Task: Look for products in the category "Fragrance" that are on sale.
Action: Mouse moved to (281, 125)
Screenshot: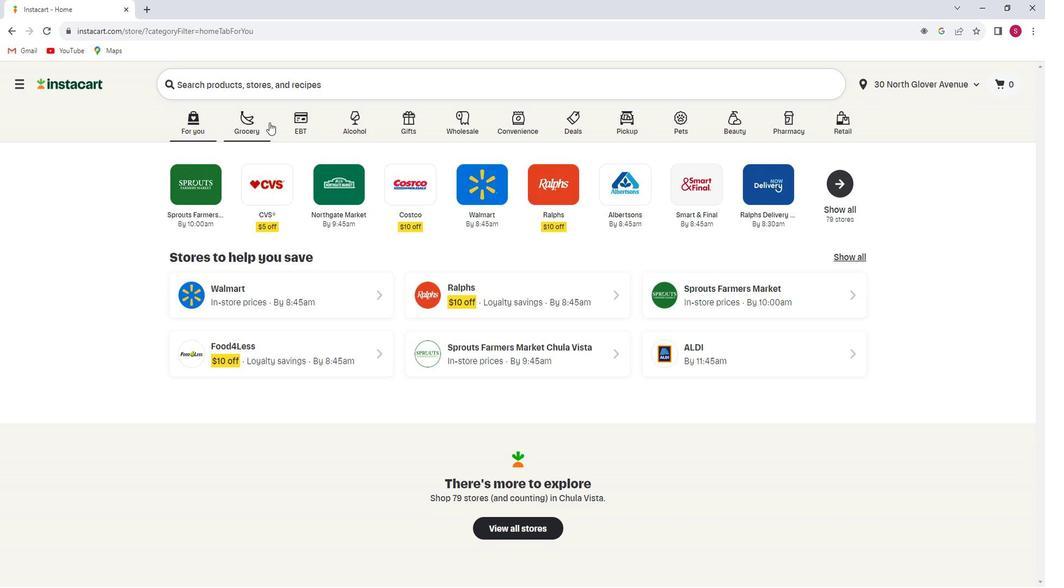 
Action: Mouse pressed left at (281, 125)
Screenshot: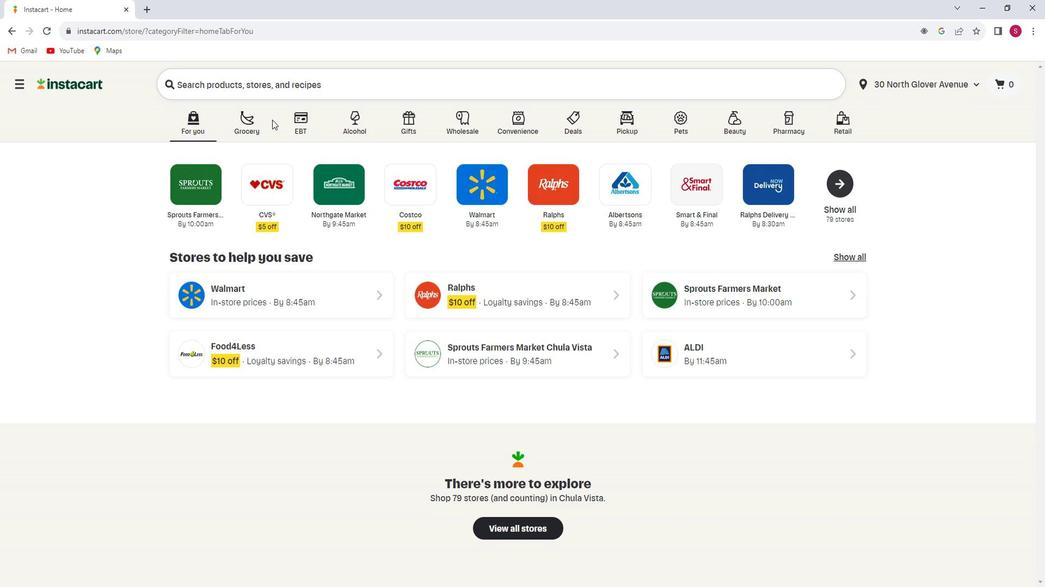 
Action: Mouse moved to (254, 137)
Screenshot: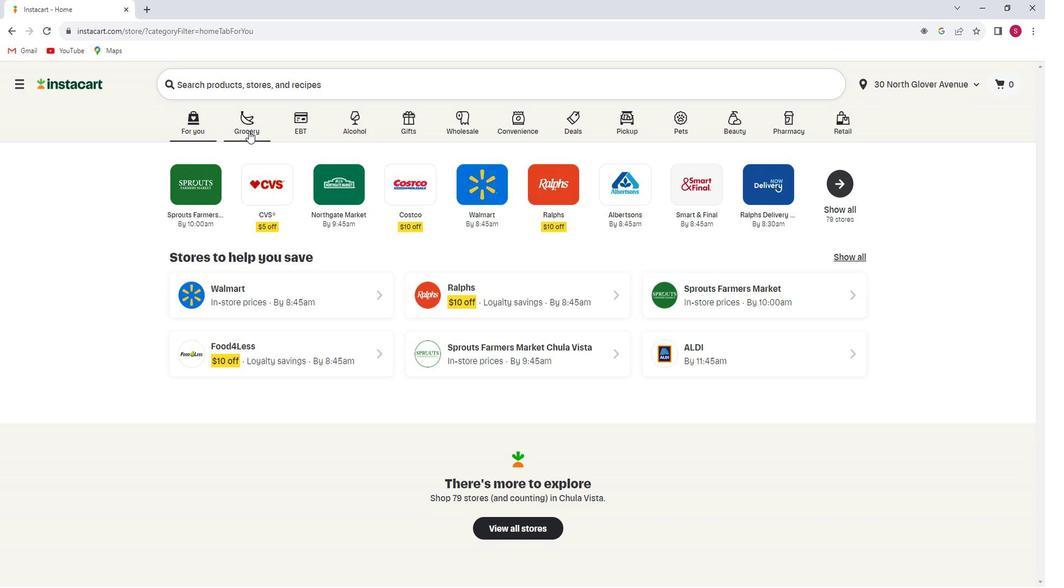 
Action: Mouse pressed left at (254, 137)
Screenshot: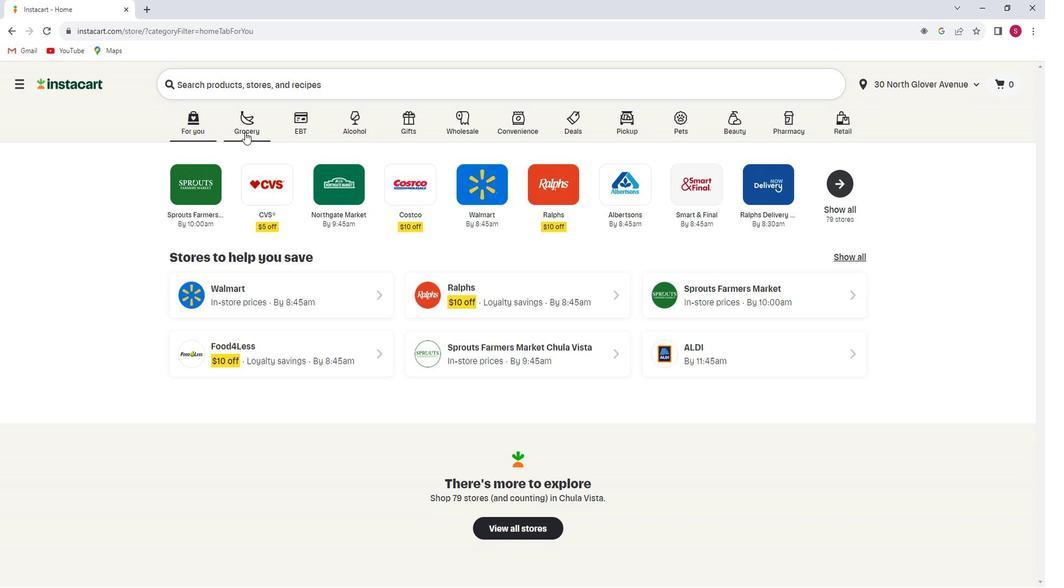 
Action: Mouse moved to (285, 327)
Screenshot: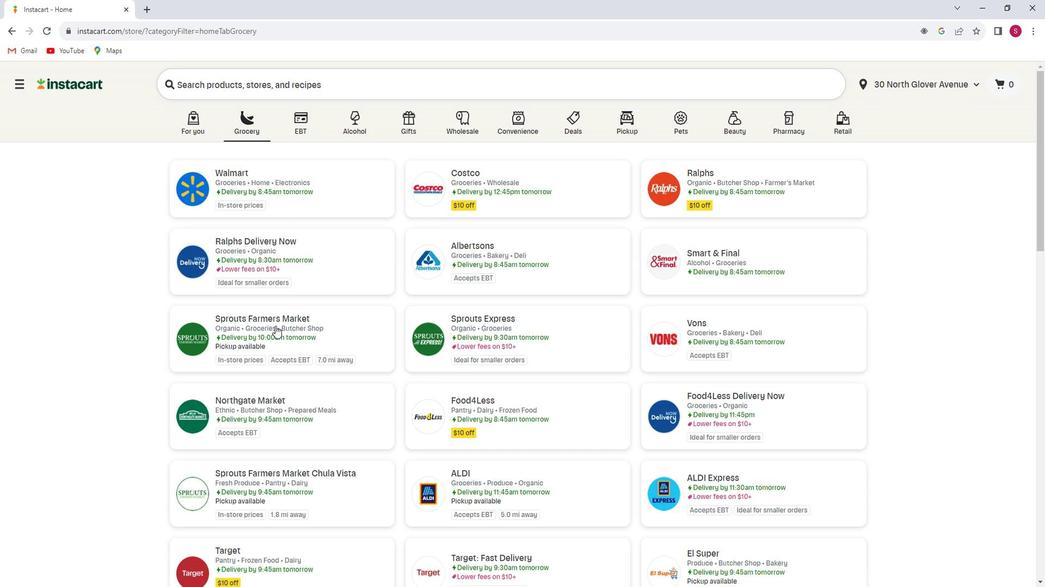 
Action: Mouse pressed left at (285, 327)
Screenshot: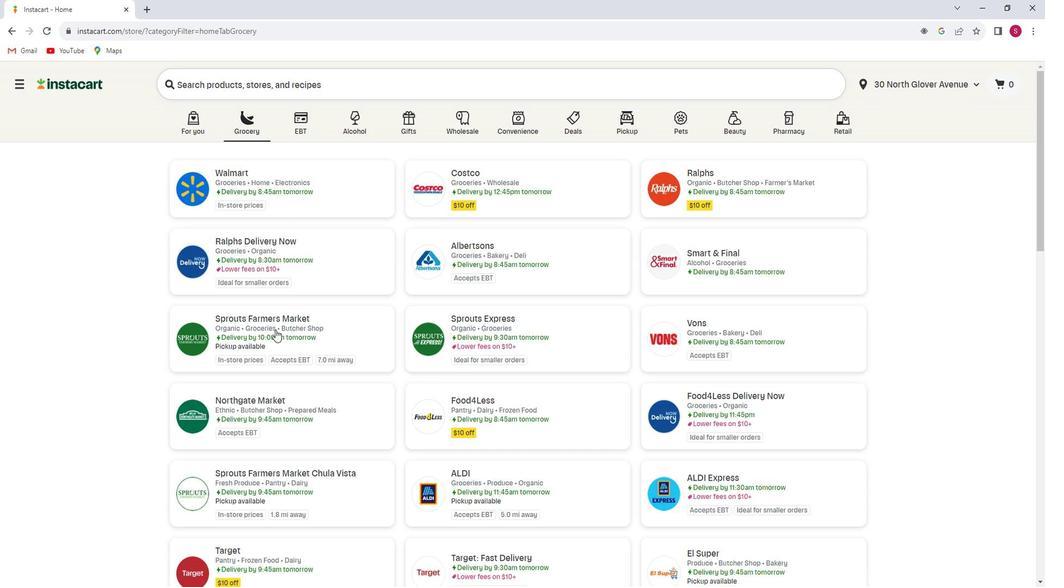 
Action: Mouse moved to (83, 381)
Screenshot: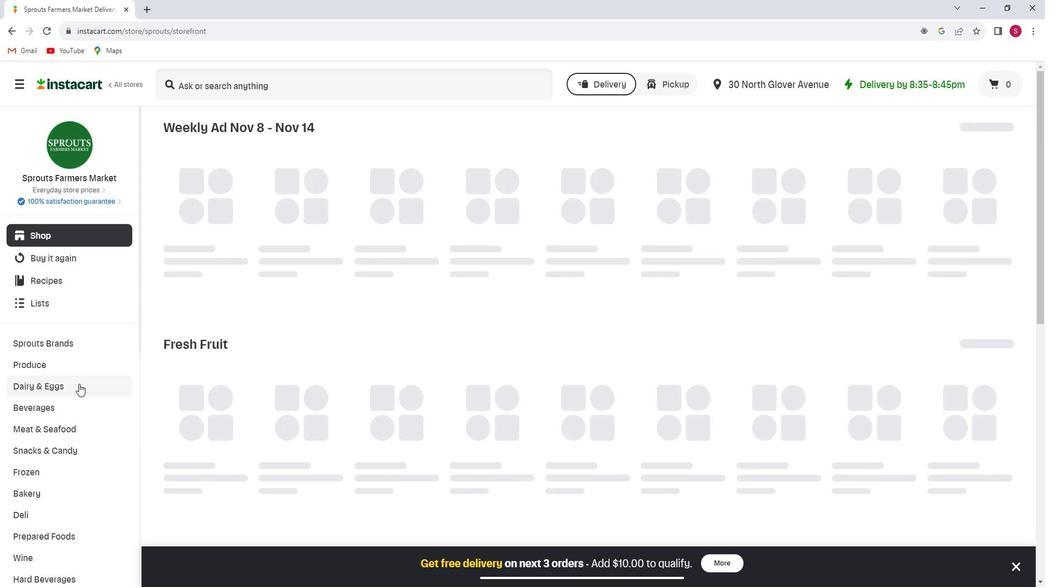 
Action: Mouse scrolled (83, 381) with delta (0, 0)
Screenshot: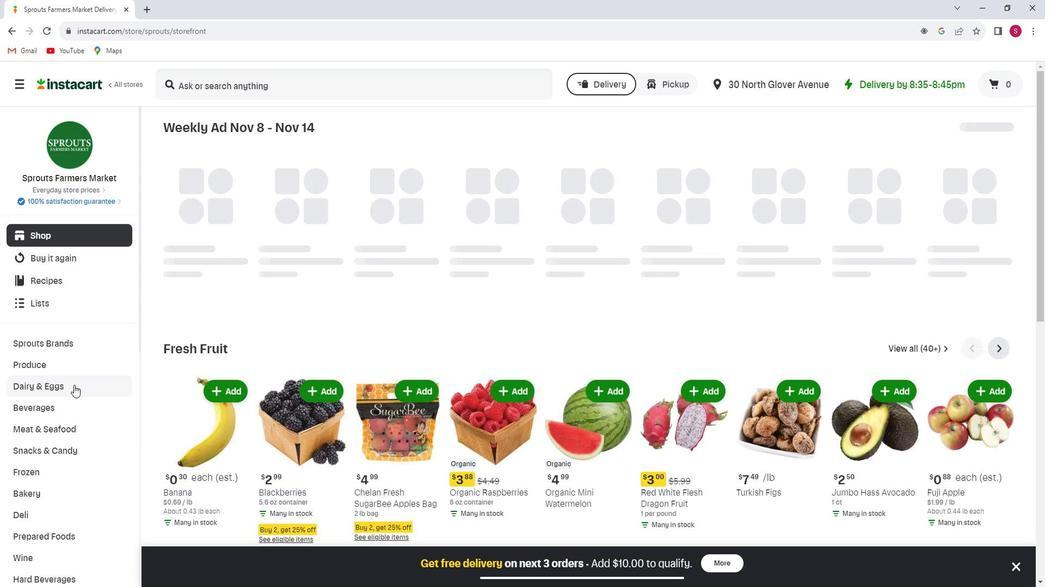 
Action: Mouse scrolled (83, 381) with delta (0, 0)
Screenshot: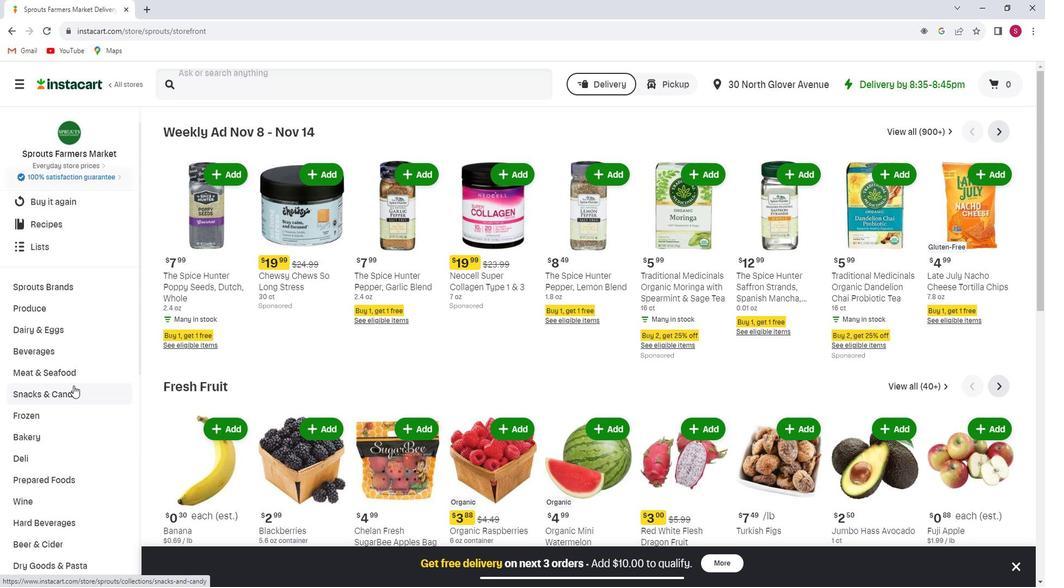
Action: Mouse scrolled (83, 381) with delta (0, 0)
Screenshot: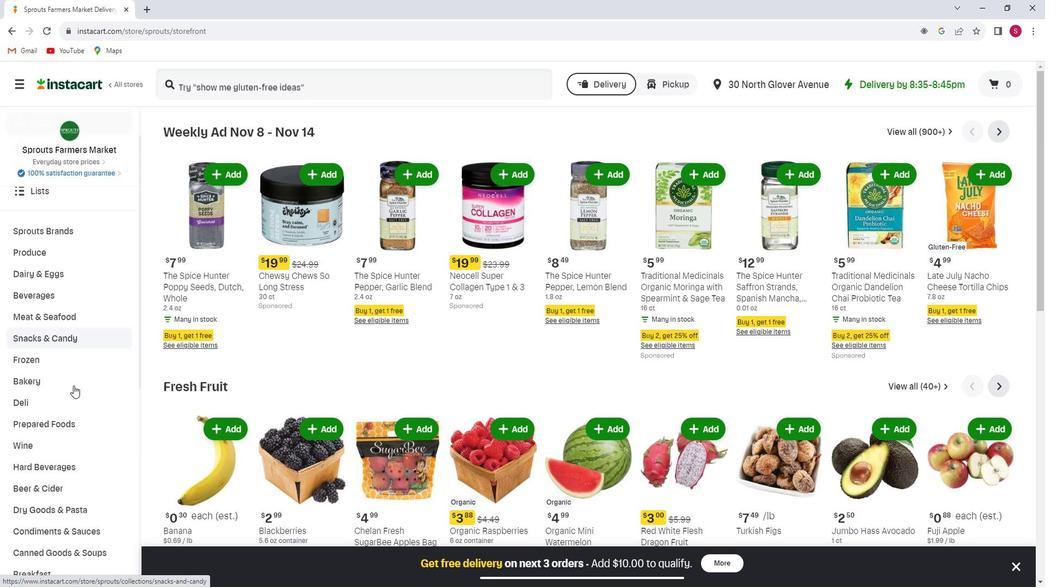 
Action: Mouse scrolled (83, 381) with delta (0, 0)
Screenshot: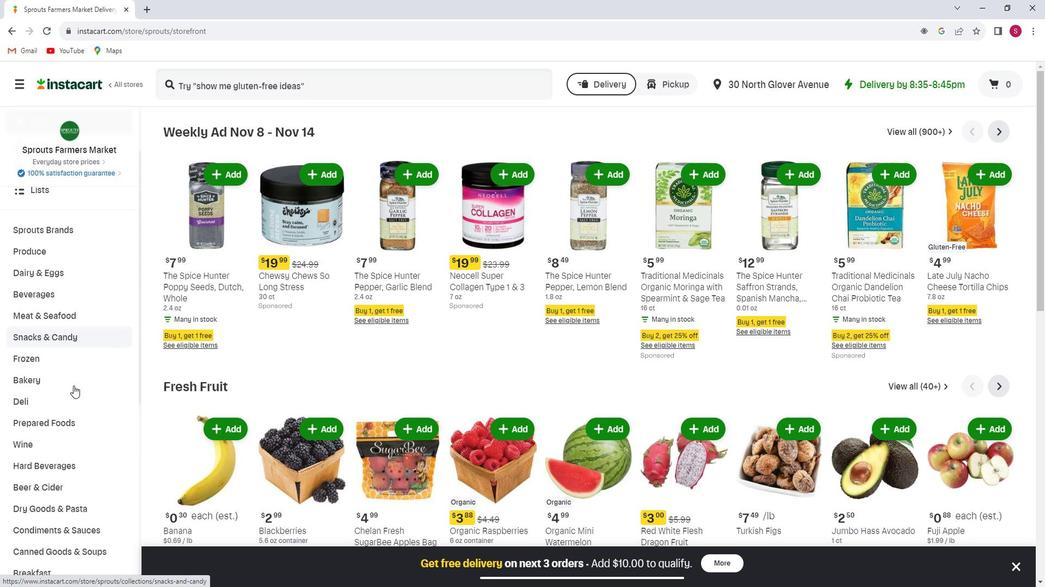 
Action: Mouse scrolled (83, 381) with delta (0, 0)
Screenshot: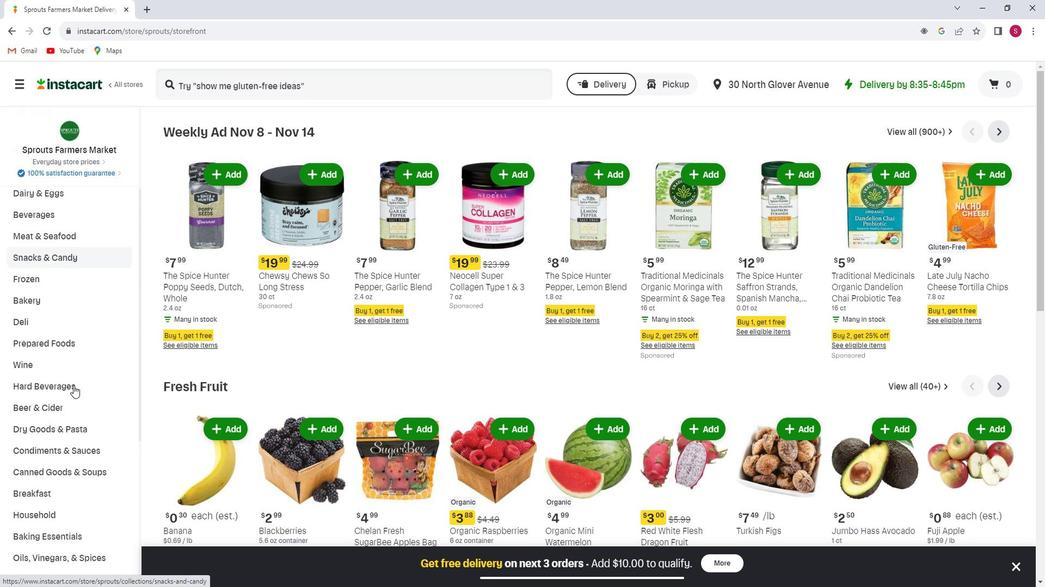 
Action: Mouse scrolled (83, 381) with delta (0, 0)
Screenshot: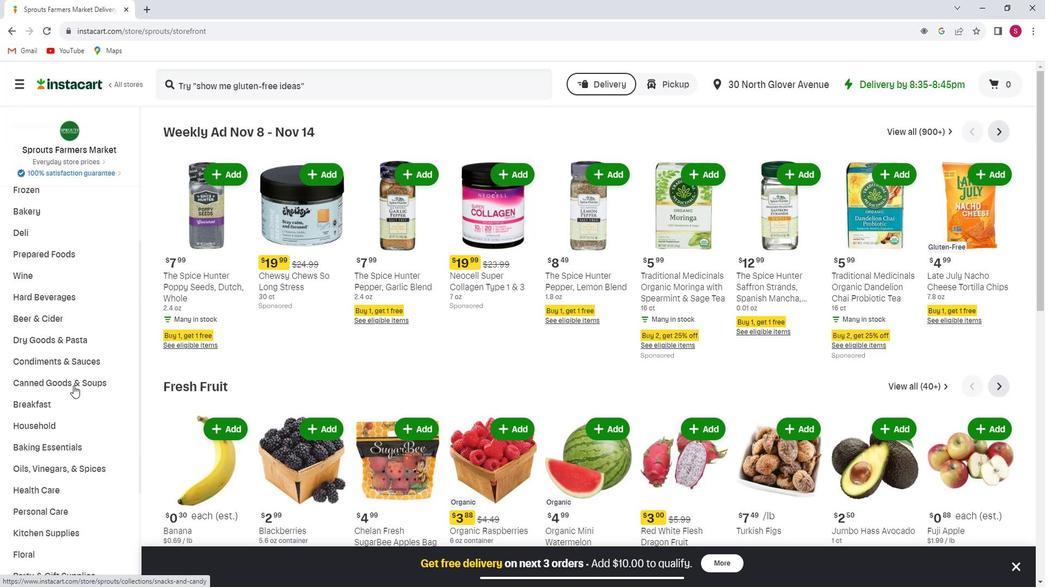
Action: Mouse moved to (62, 444)
Screenshot: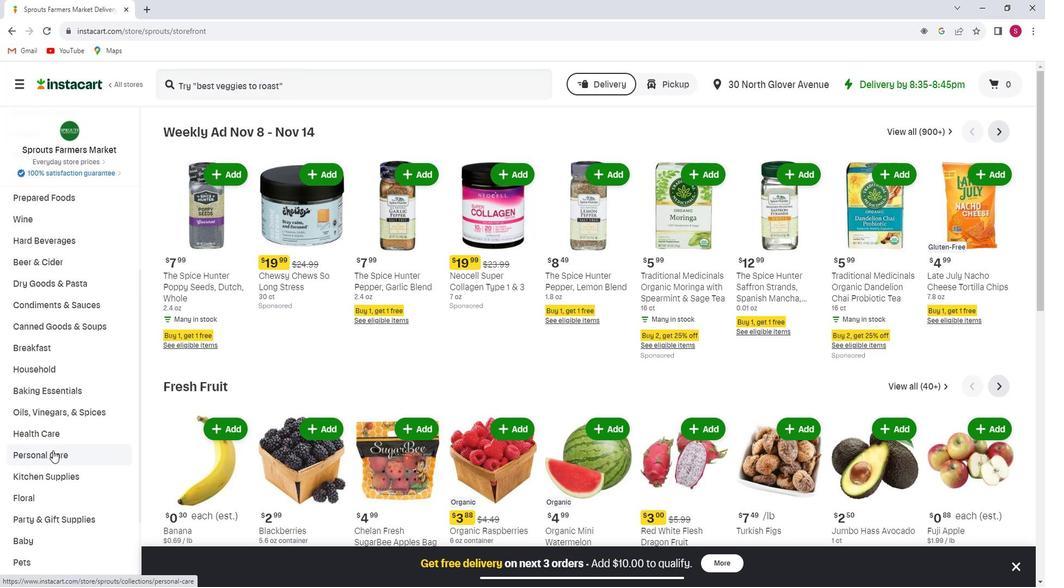 
Action: Mouse pressed left at (62, 444)
Screenshot: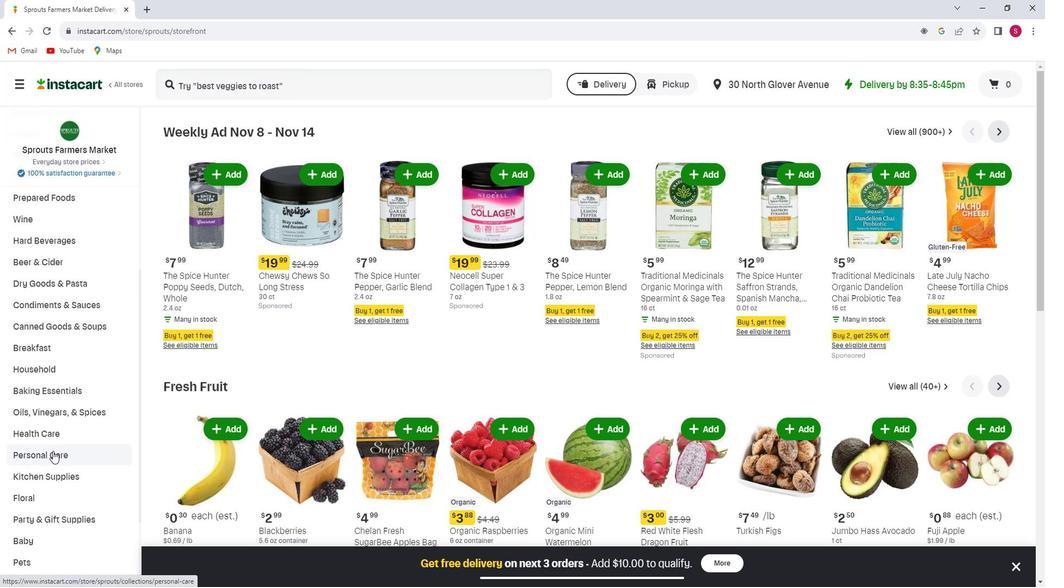 
Action: Mouse moved to (946, 161)
Screenshot: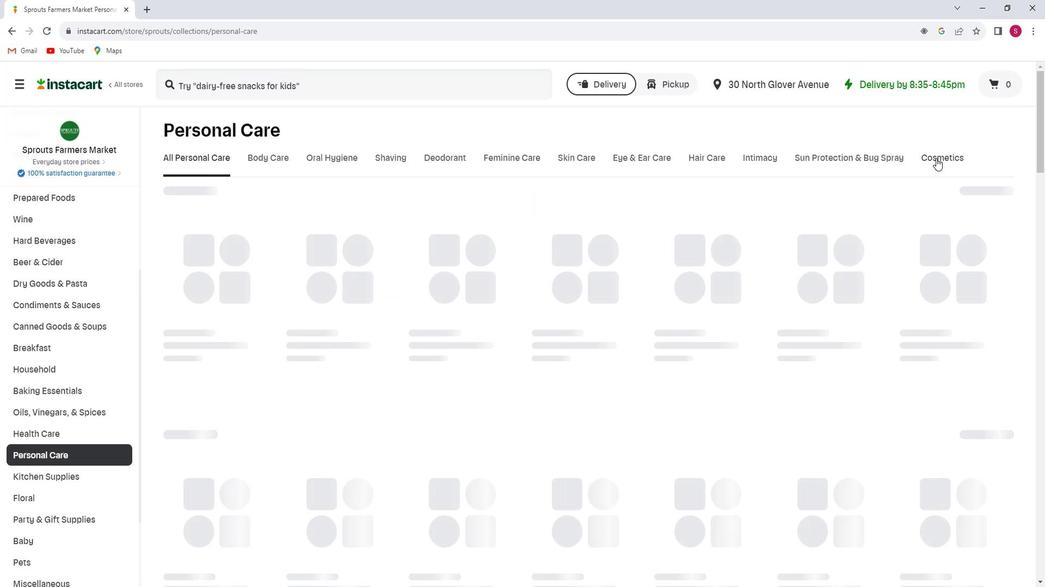 
Action: Mouse pressed left at (946, 161)
Screenshot: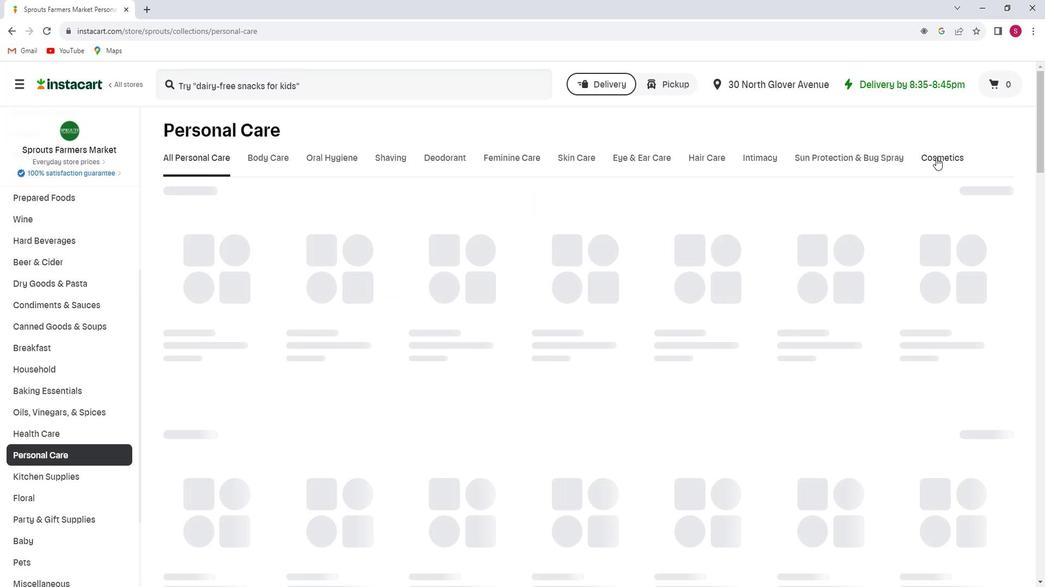 
Action: Mouse moved to (403, 207)
Screenshot: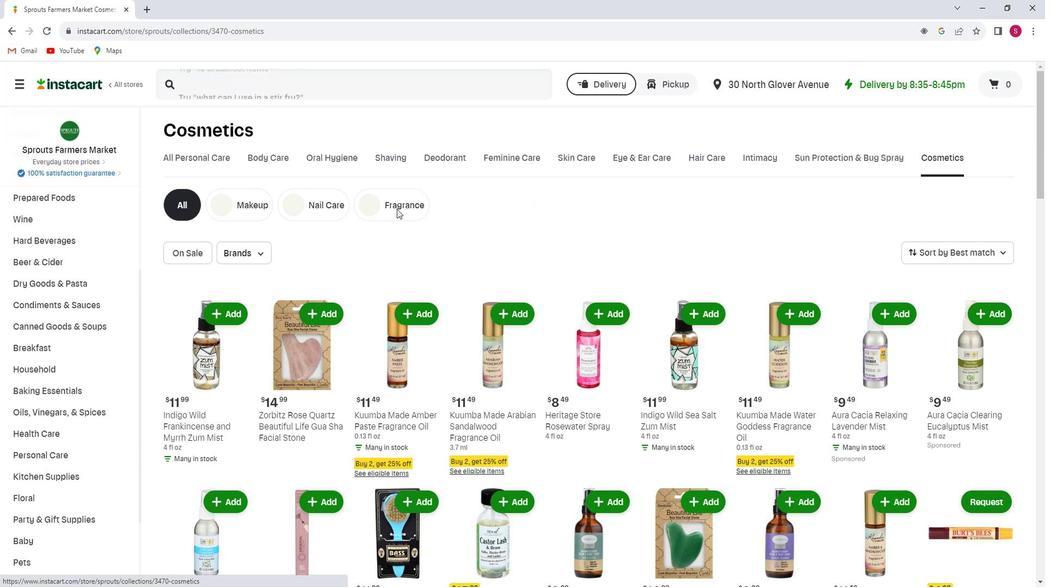 
Action: Mouse pressed left at (403, 207)
Screenshot: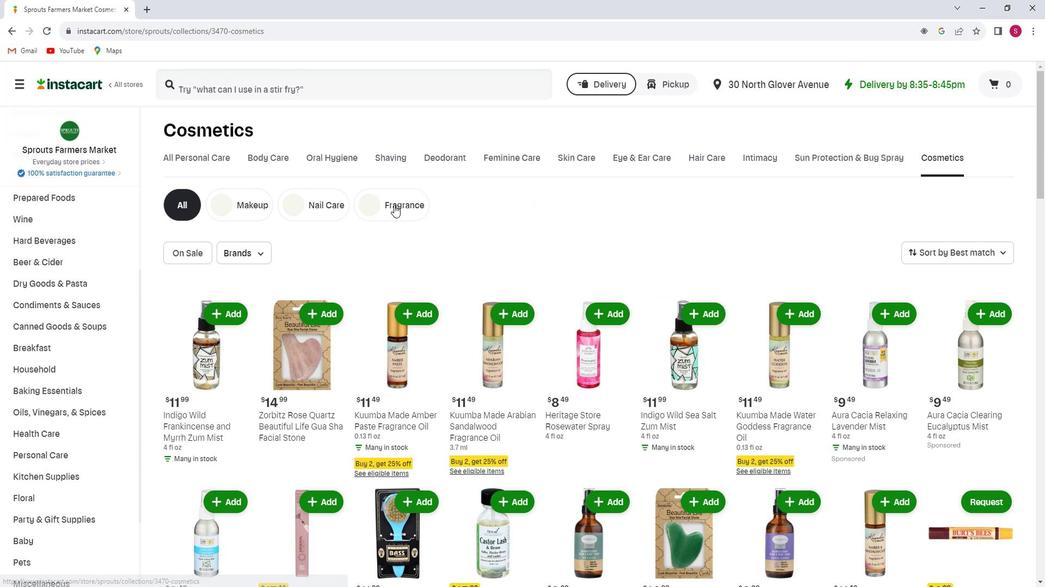 
Action: Mouse moved to (184, 258)
Screenshot: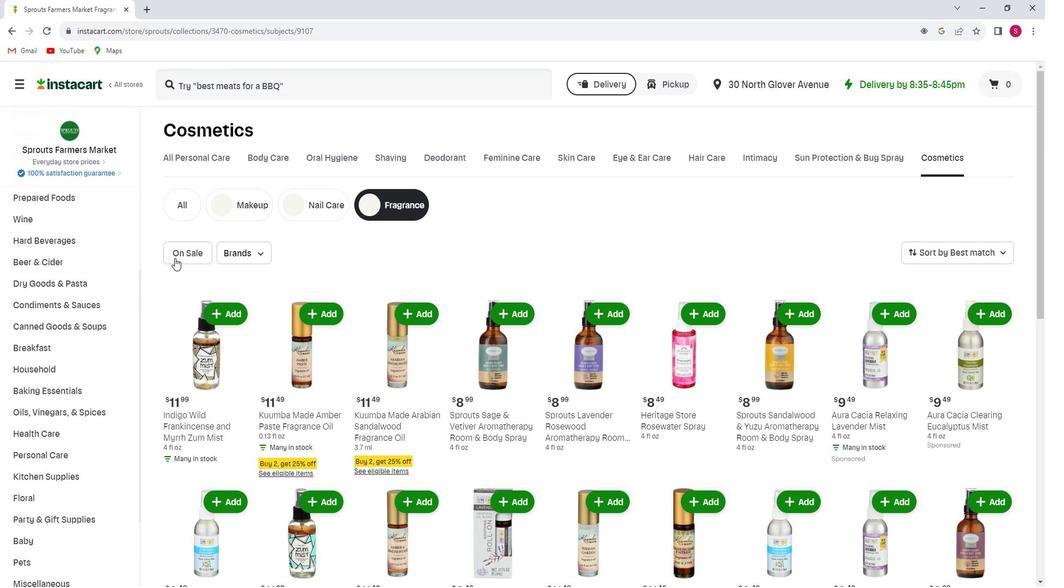 
Action: Mouse pressed left at (184, 258)
Screenshot: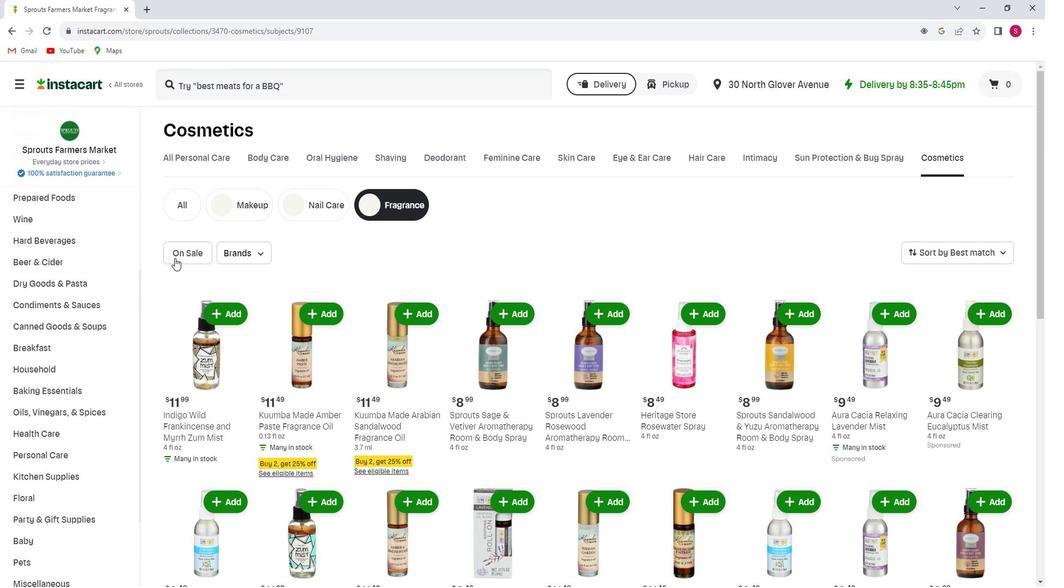 
Action: Mouse moved to (202, 291)
Screenshot: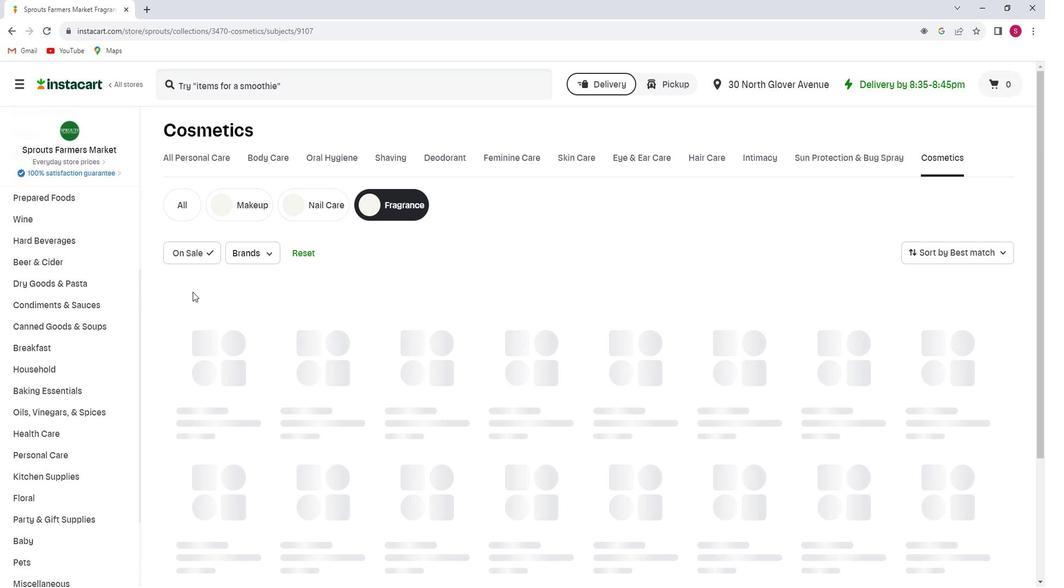 
